 Task: Create List Coaching in Board Data Analytics Software to Workspace Corporate Finance. Create List Training and Development in Board Crisis Planning to Workspace Corporate Finance. Create List Performance Evaluation in Board Sales Funnel Optimization and Conversion Rate Analysis to Workspace Corporate Finance
Action: Mouse moved to (69, 250)
Screenshot: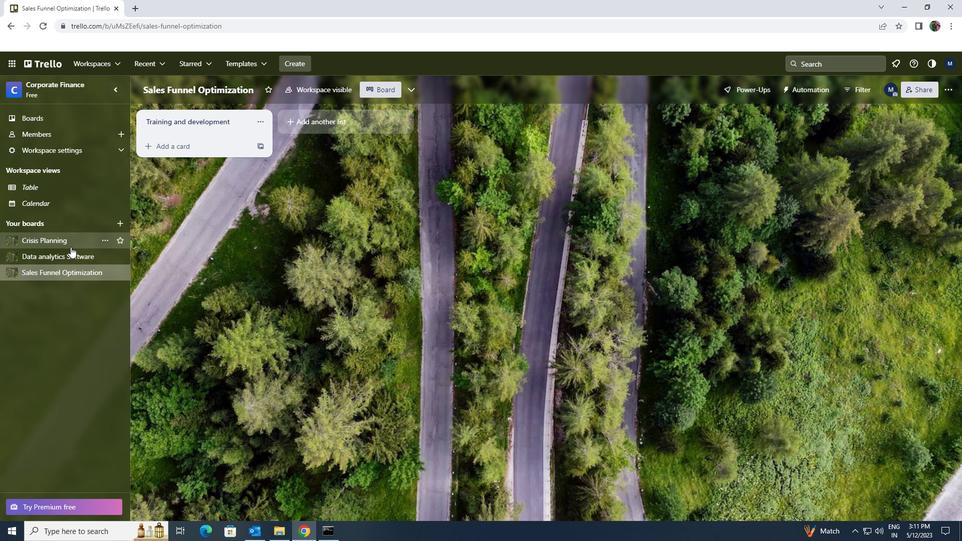 
Action: Mouse pressed left at (69, 250)
Screenshot: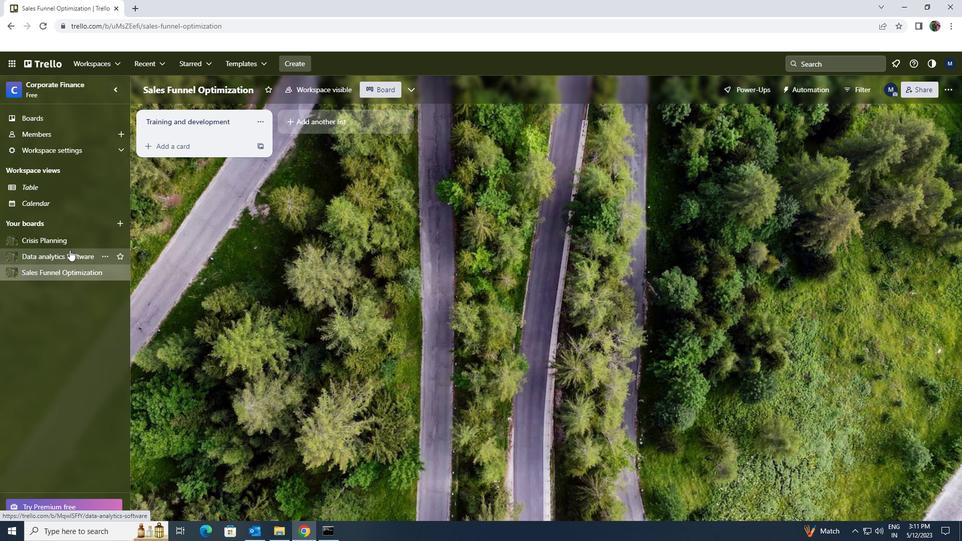 
Action: Mouse moved to (328, 126)
Screenshot: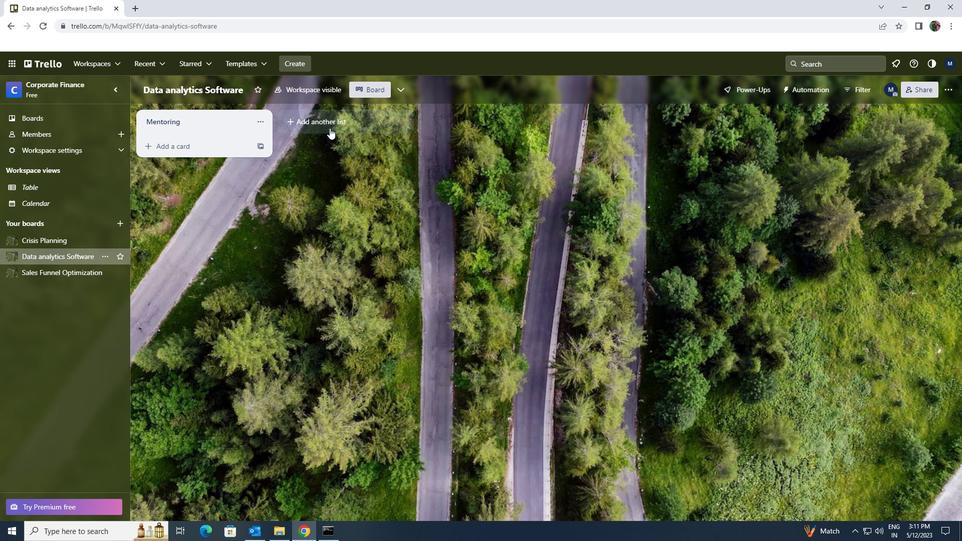 
Action: Mouse pressed left at (328, 126)
Screenshot: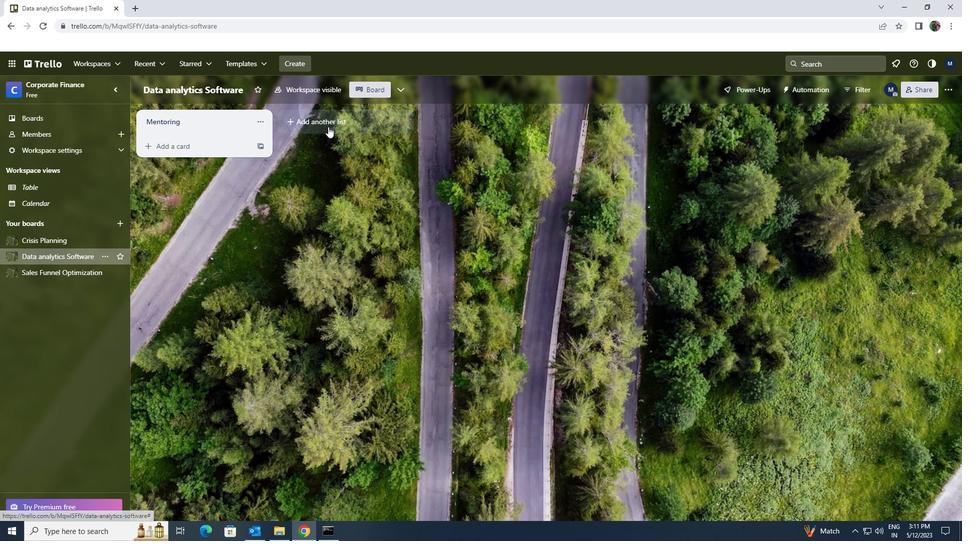 
Action: Mouse moved to (328, 125)
Screenshot: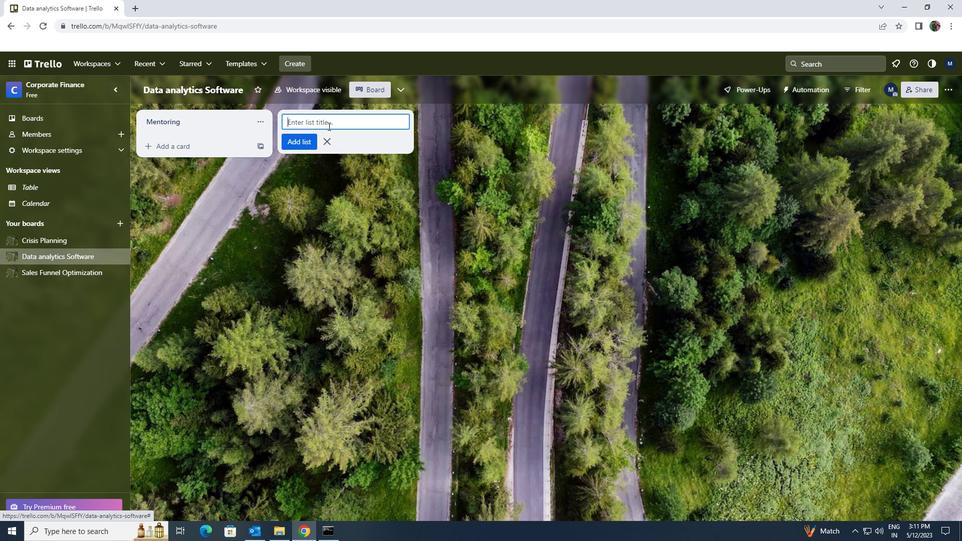 
Action: Key pressed <Key.shift>COACHING
Screenshot: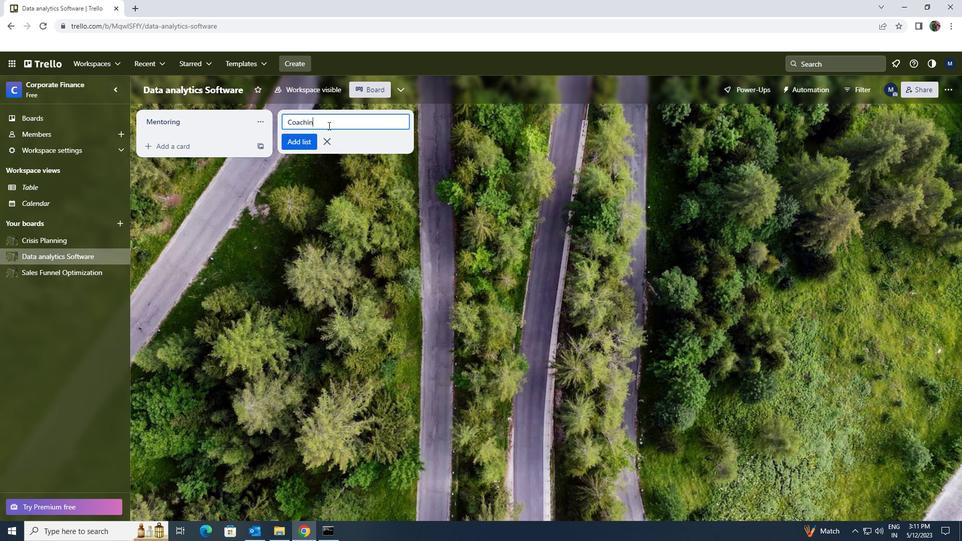 
Action: Mouse moved to (307, 139)
Screenshot: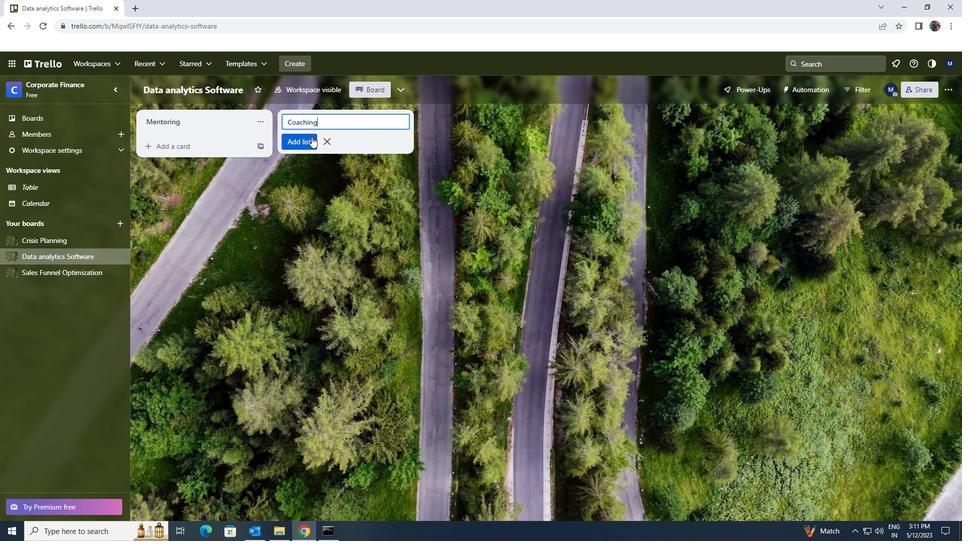 
Action: Mouse pressed left at (307, 139)
Screenshot: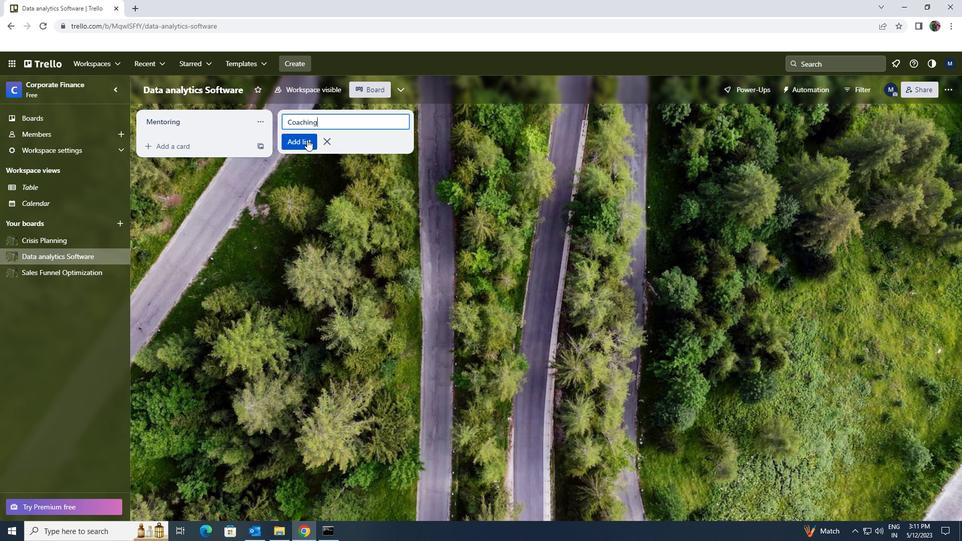 
Action: Mouse moved to (63, 239)
Screenshot: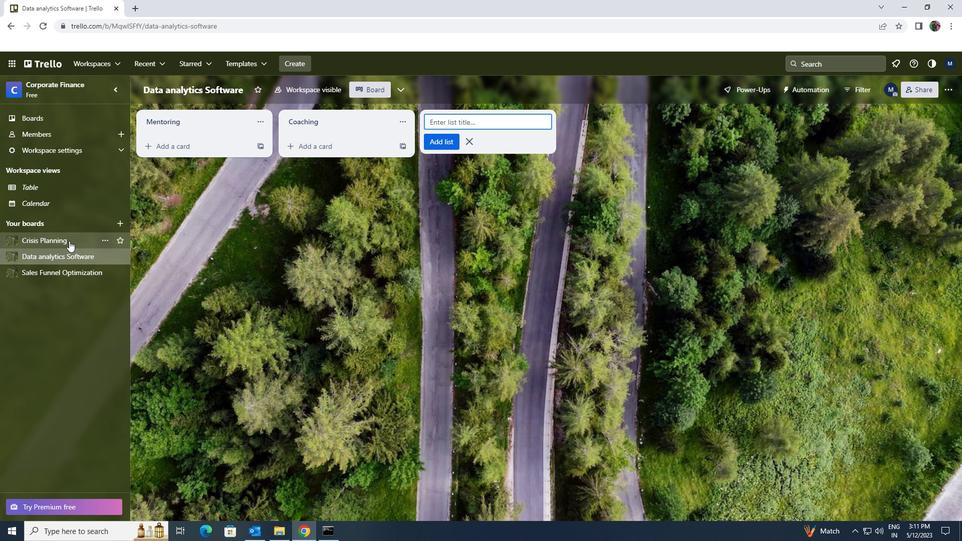 
Action: Mouse pressed left at (63, 239)
Screenshot: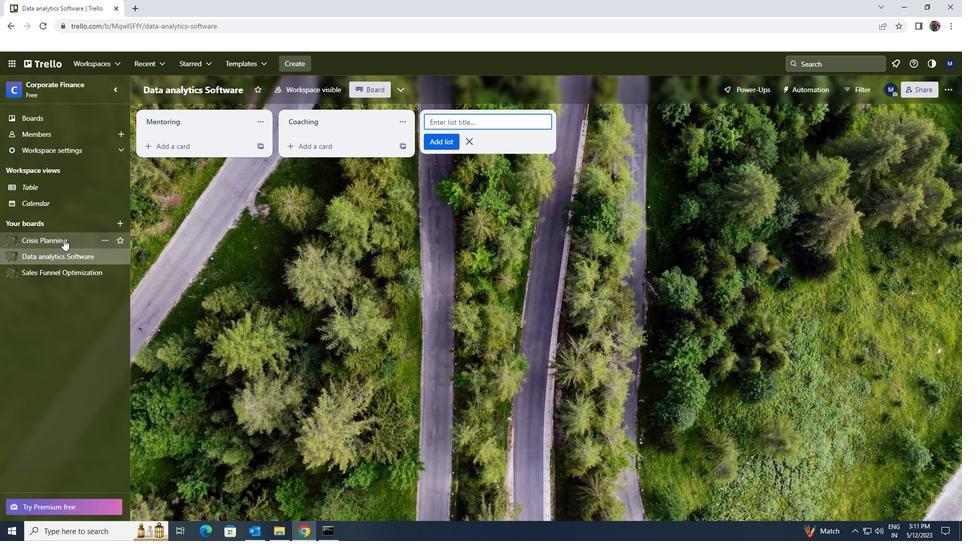 
Action: Mouse moved to (291, 122)
Screenshot: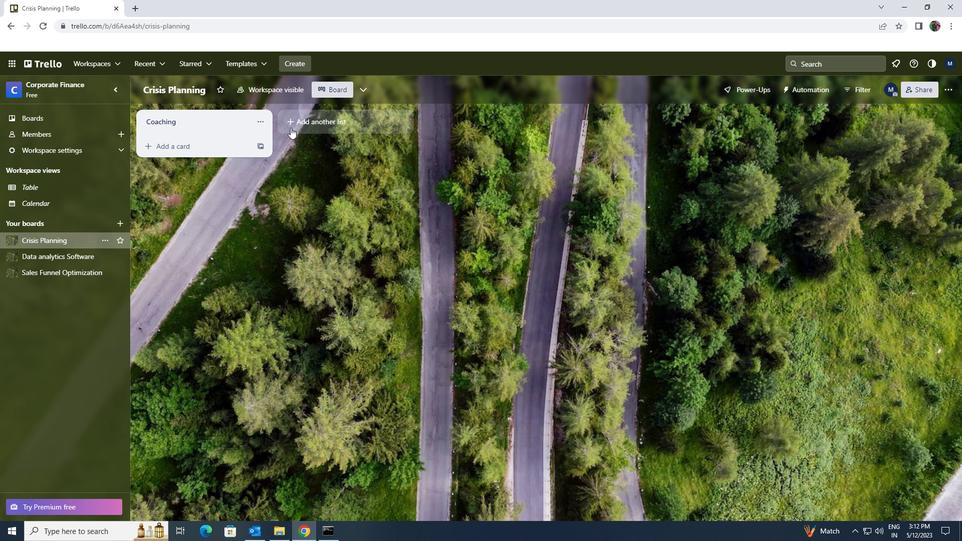 
Action: Mouse pressed left at (291, 122)
Screenshot: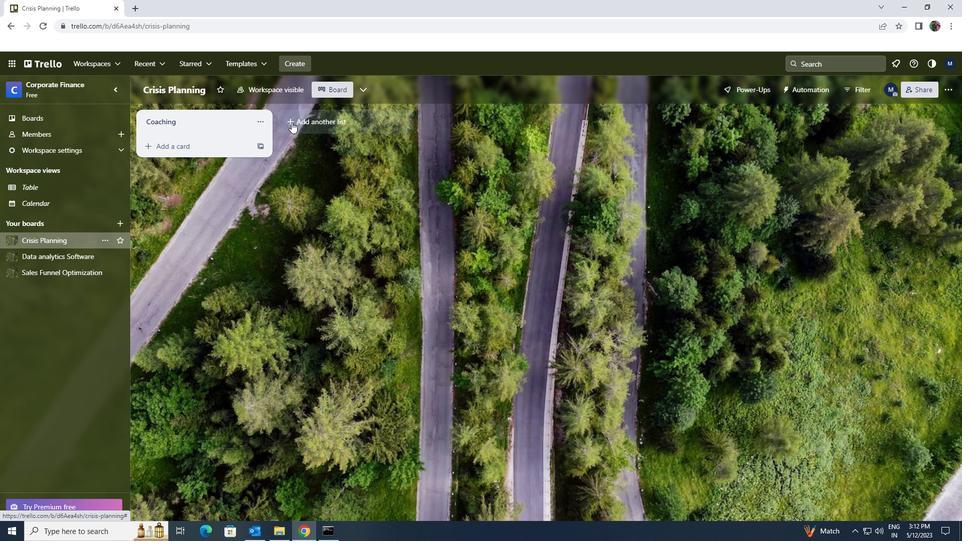 
Action: Key pressed <Key.shift>TRAINING<Key.space>AND<Key.space>D<Key.backspace><Key.shift>DEVELOPMENT
Screenshot: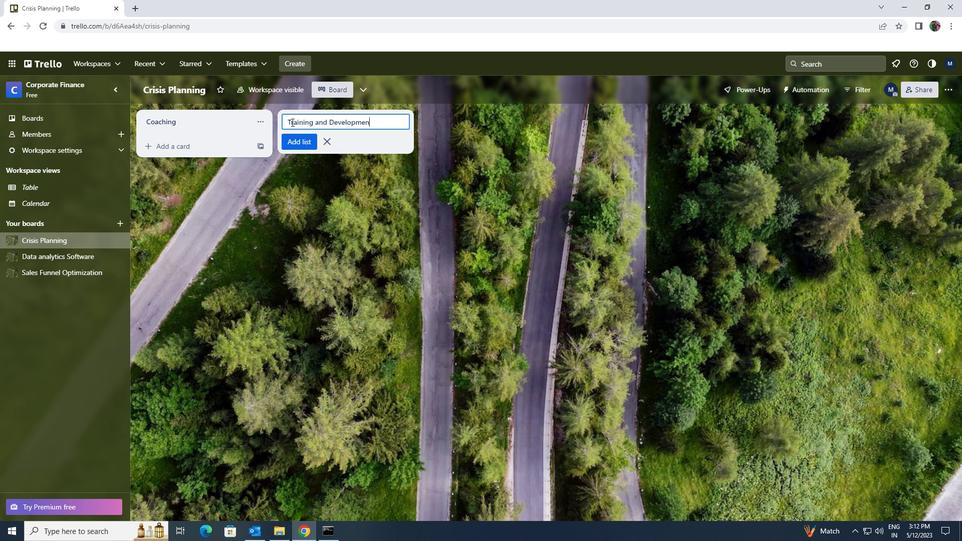
Action: Mouse moved to (301, 138)
Screenshot: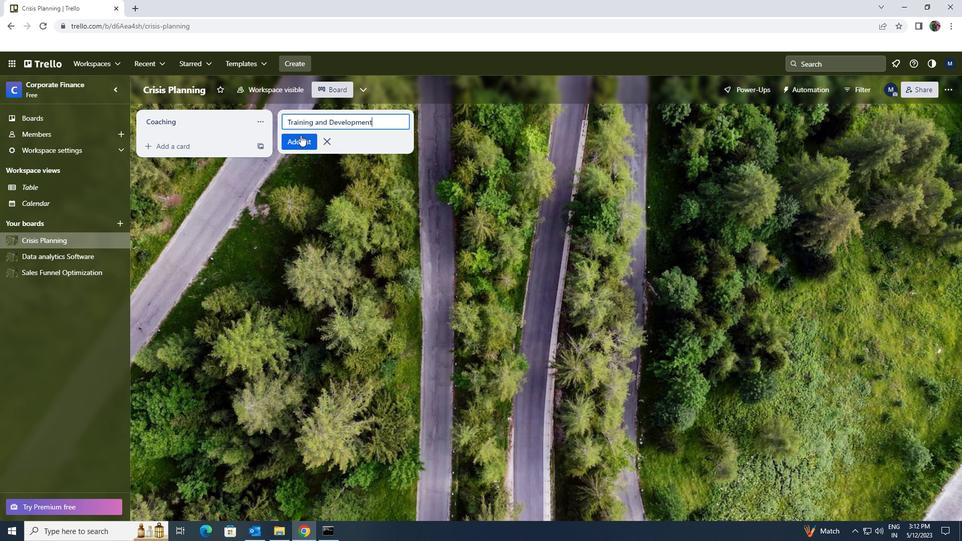 
Action: Mouse pressed left at (301, 138)
Screenshot: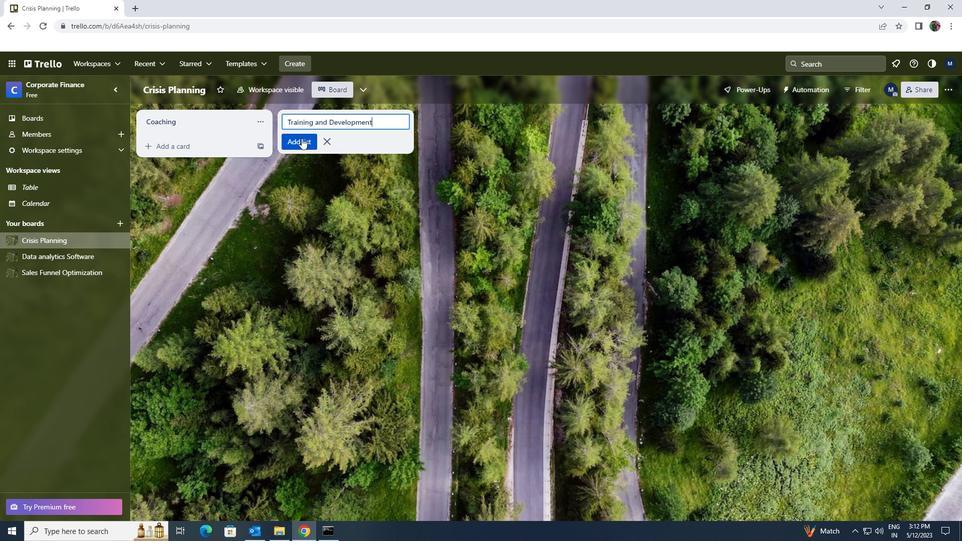 
Action: Mouse moved to (45, 275)
Screenshot: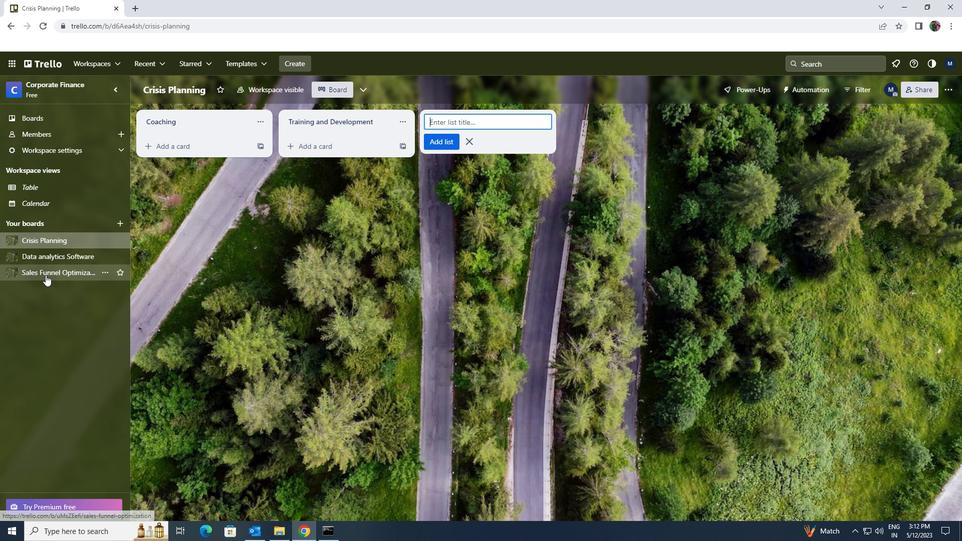 
Action: Mouse pressed left at (45, 275)
Screenshot: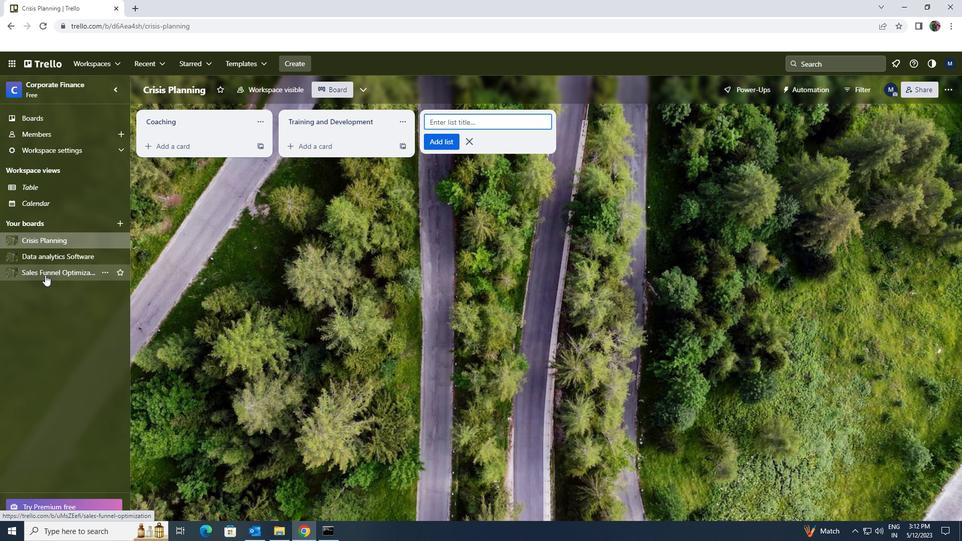 
Action: Mouse moved to (295, 124)
Screenshot: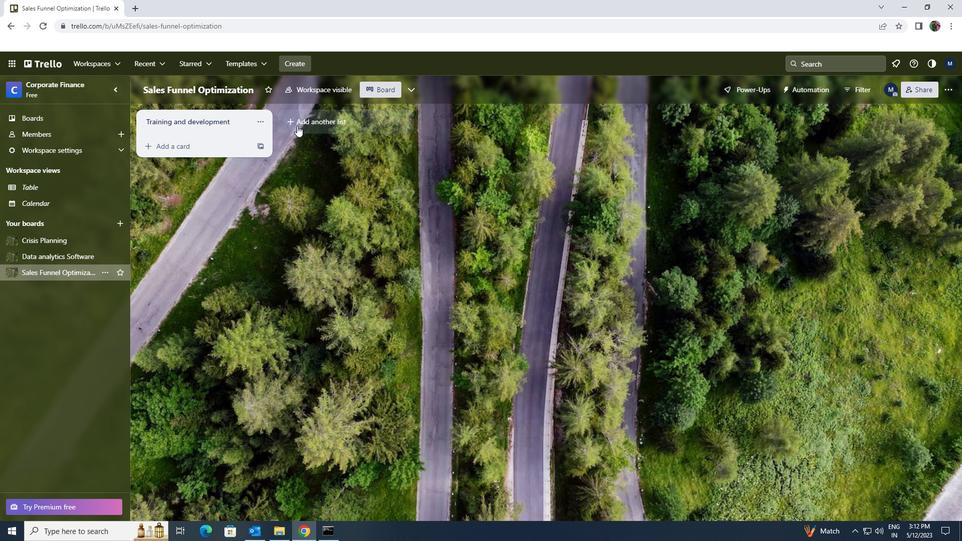 
Action: Mouse pressed left at (295, 124)
Screenshot: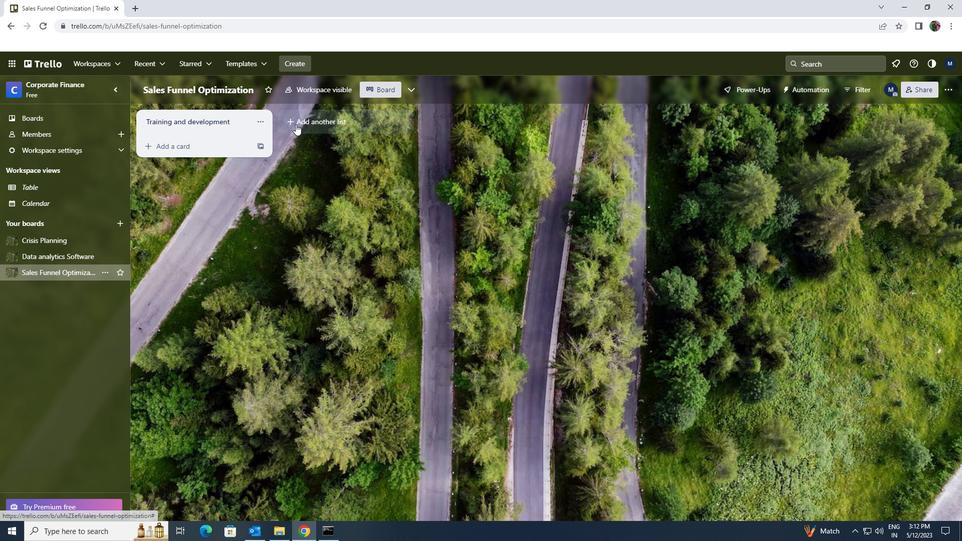 
Action: Key pressed <Key.shift><Key.shift><Key.shift><Key.shift><Key.shift><Key.shift><Key.shift><Key.shift>PERFIRMANCE<Key.space><Key.backspace><Key.backspace><Key.backspace><Key.backspace><Key.backspace><Key.backspace><Key.backspace><Key.backspace>ORMANCE<Key.space><Key.shift><Key.shift><Key.shift><Key.shift><Key.shift><Key.shift><Key.shift><Key.shift><Key.shift><Key.shift><Key.shift><Key.shift><Key.shift><Key.shift><Key.shift><Key.shift>EC<Key.backspace>VALUATION
Screenshot: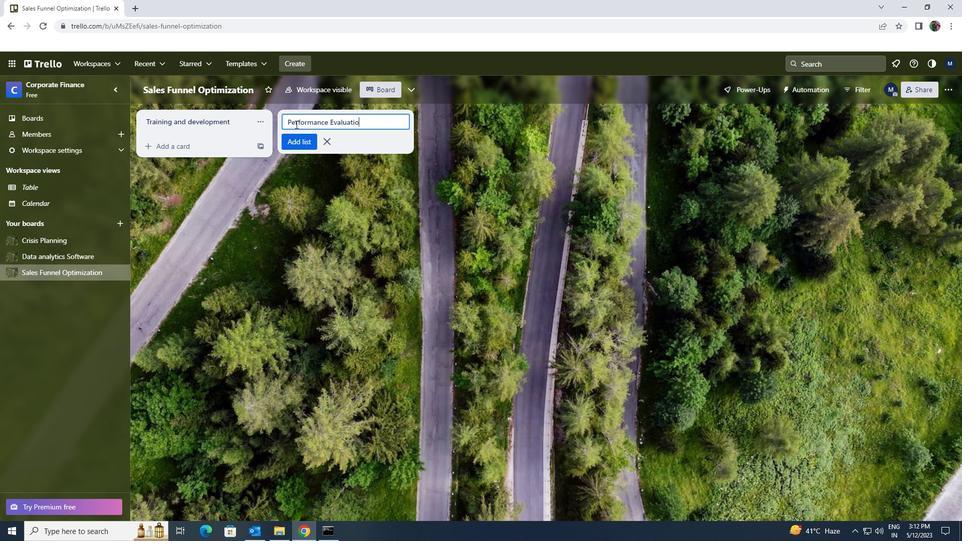 
Action: Mouse moved to (299, 136)
Screenshot: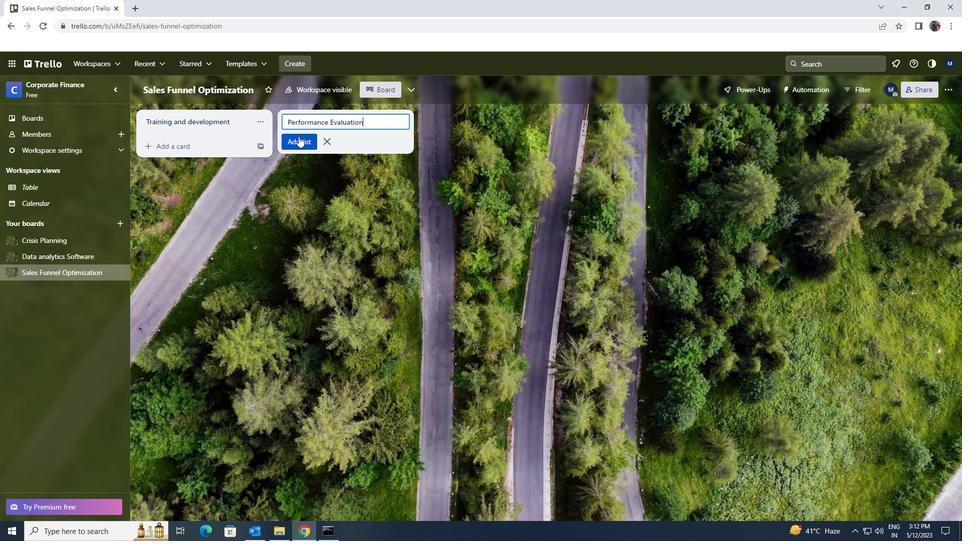 
Action: Mouse pressed left at (299, 136)
Screenshot: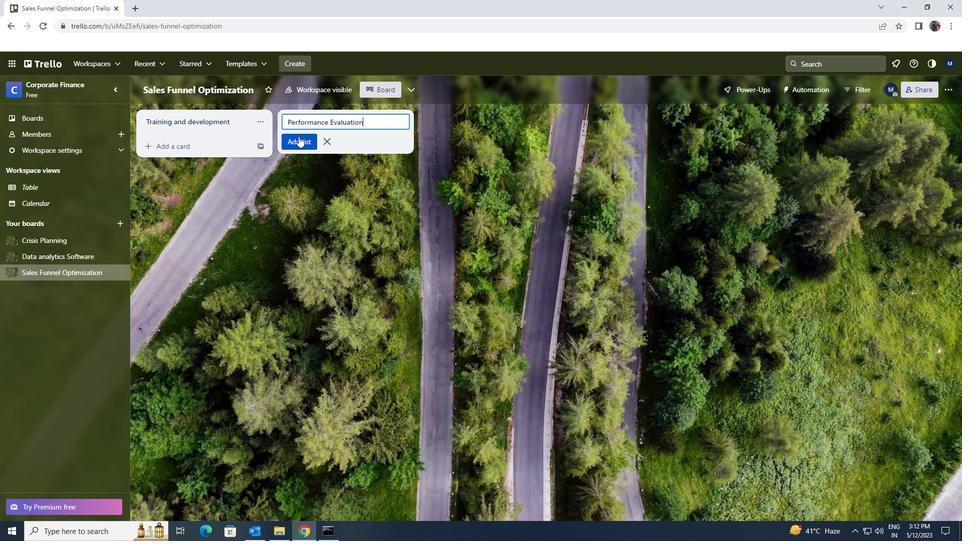 
